 Task: Go to the images section and react to  the images on the  page of JPMorgan Chase & Co.
Action: Mouse moved to (653, 92)
Screenshot: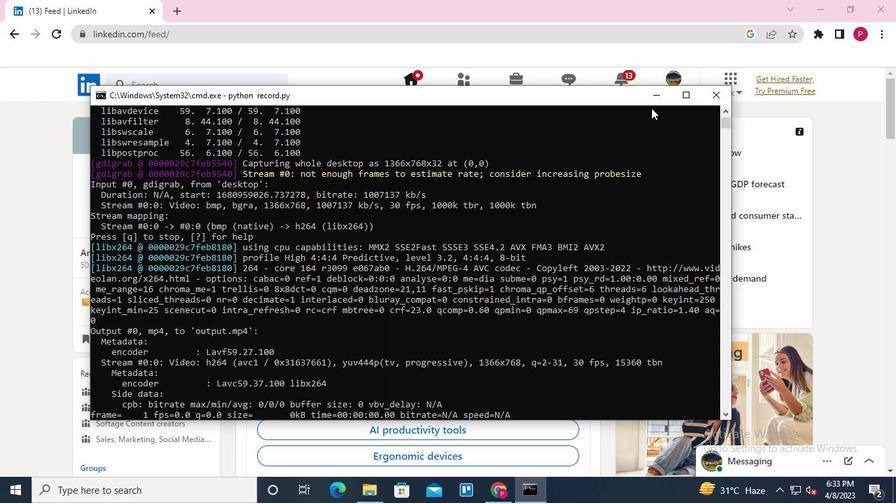 
Action: Mouse pressed left at (653, 92)
Screenshot: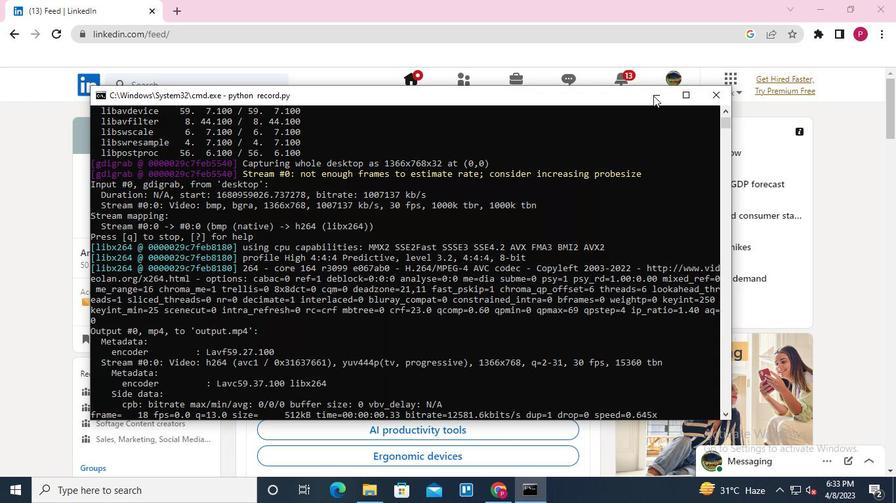 
Action: Mouse moved to (176, 80)
Screenshot: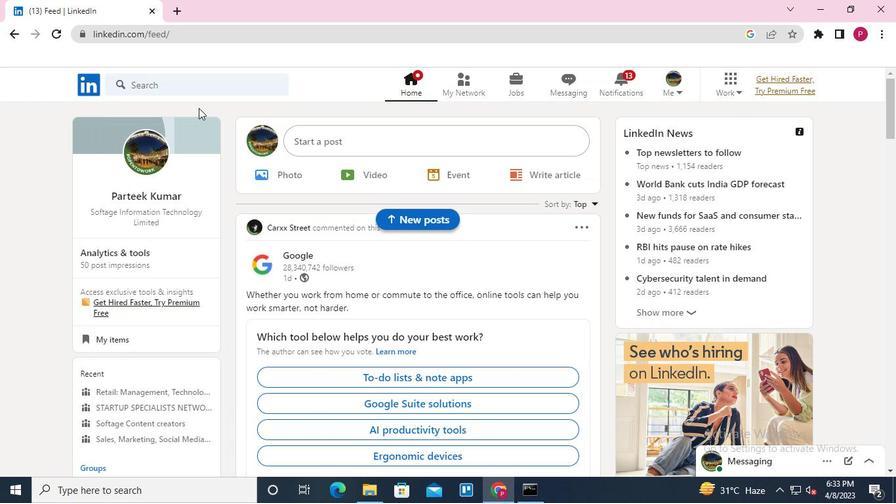 
Action: Mouse pressed left at (176, 80)
Screenshot: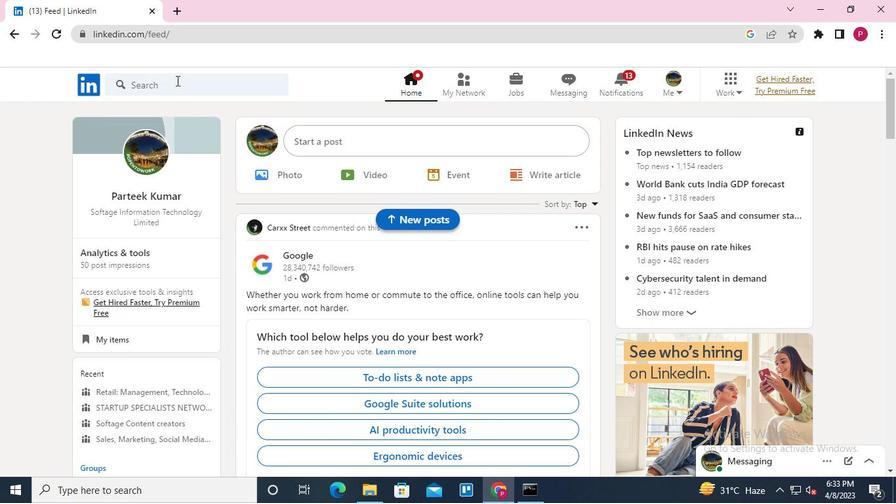 
Action: Mouse moved to (127, 137)
Screenshot: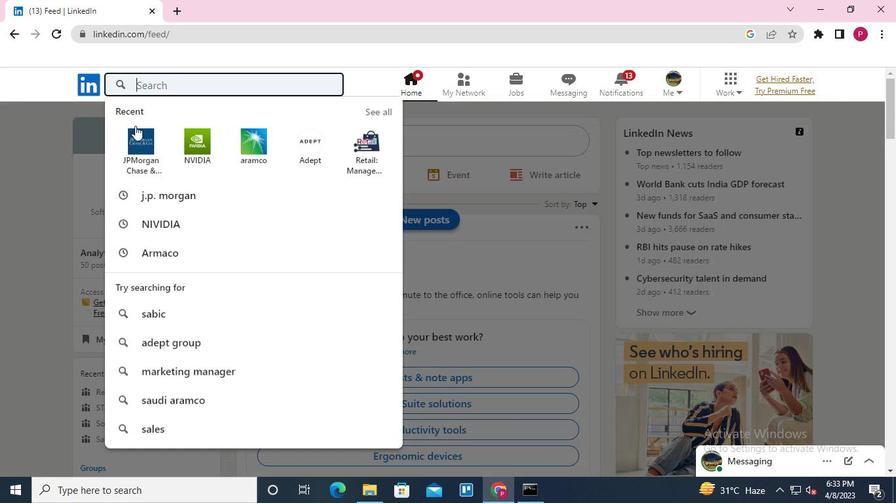 
Action: Mouse pressed left at (127, 137)
Screenshot: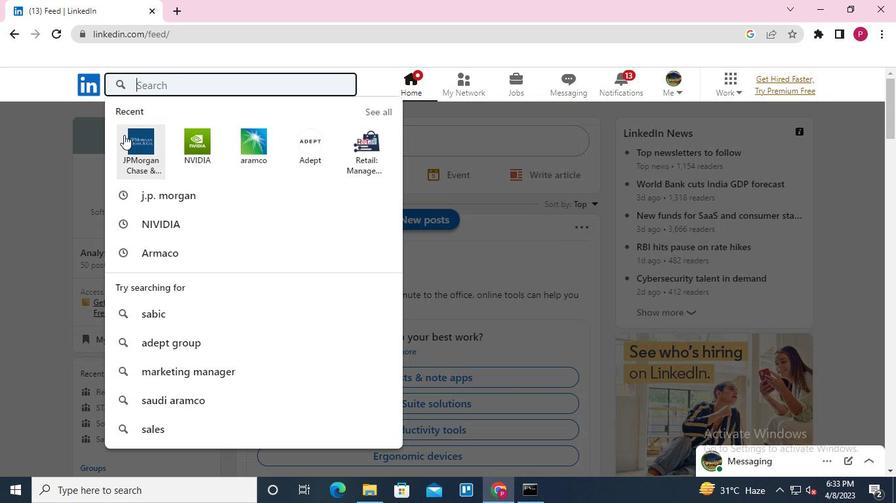 
Action: Mouse moved to (218, 152)
Screenshot: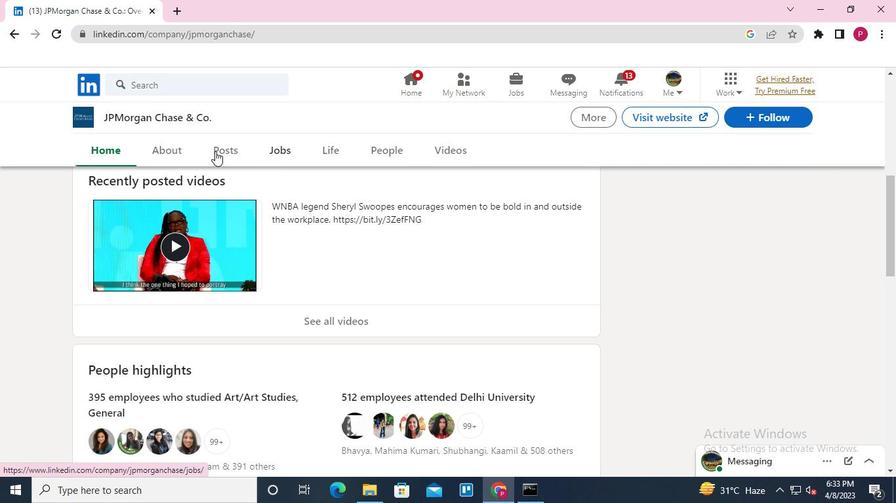 
Action: Mouse pressed left at (218, 152)
Screenshot: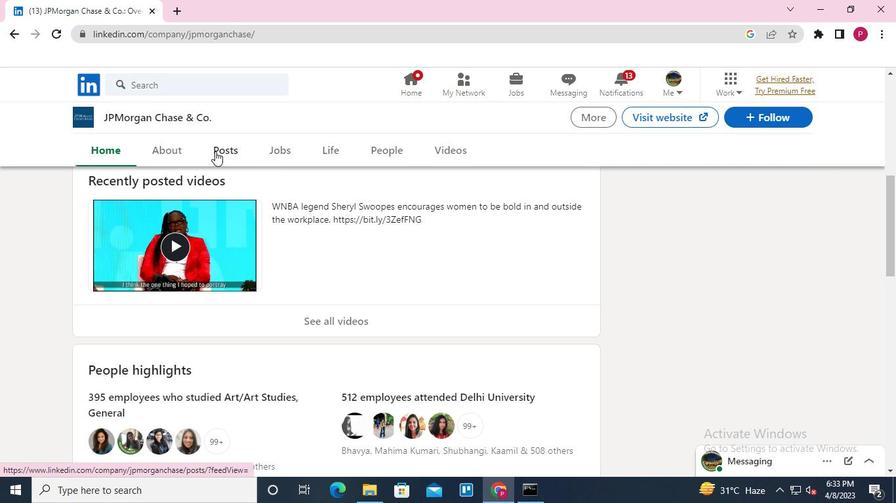 
Action: Mouse moved to (292, 180)
Screenshot: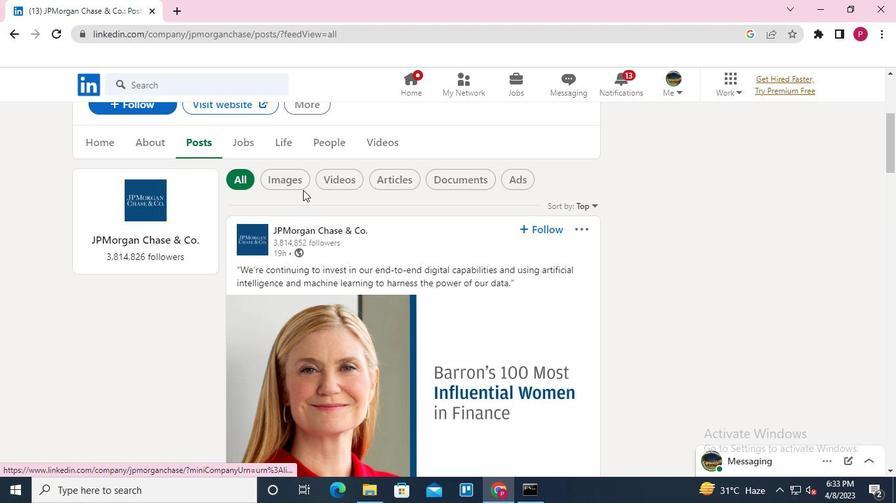 
Action: Mouse pressed left at (292, 180)
Screenshot: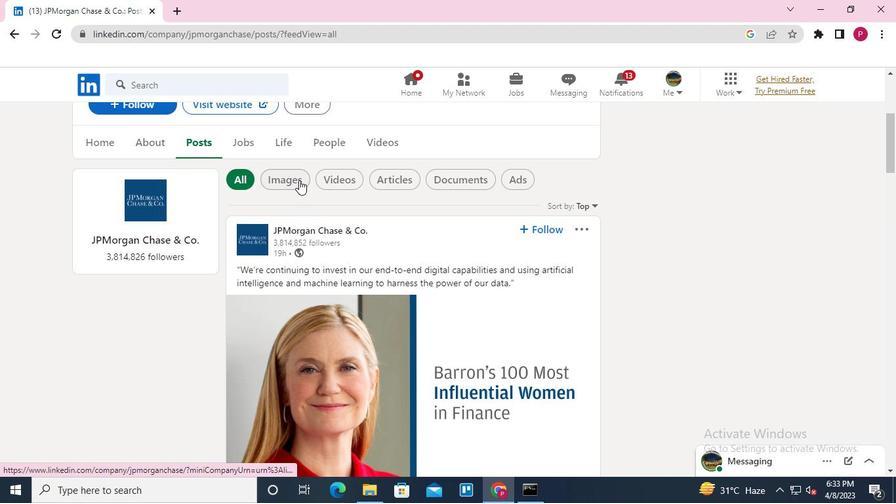 
Action: Mouse moved to (229, 280)
Screenshot: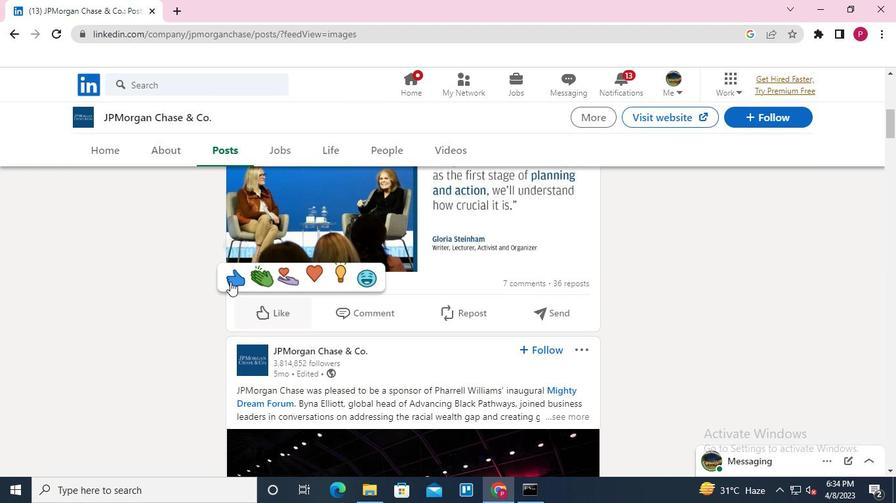 
Action: Mouse pressed left at (229, 280)
Screenshot: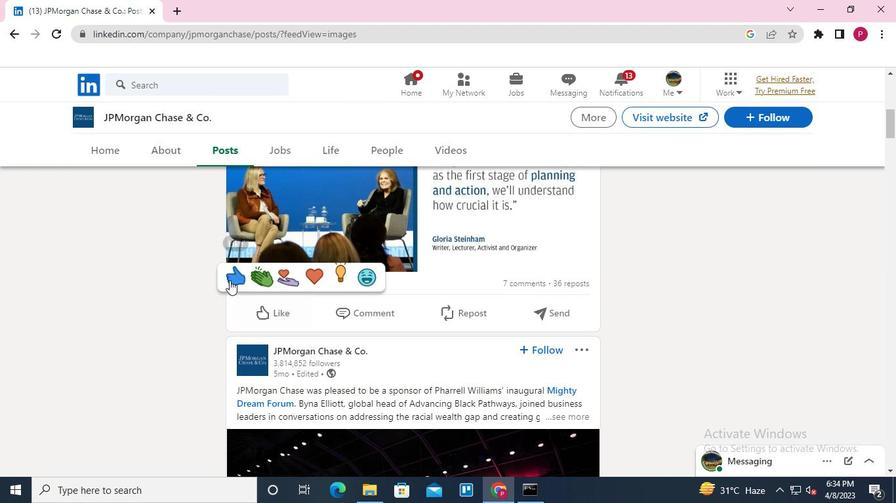 
Action: Mouse moved to (272, 406)
Screenshot: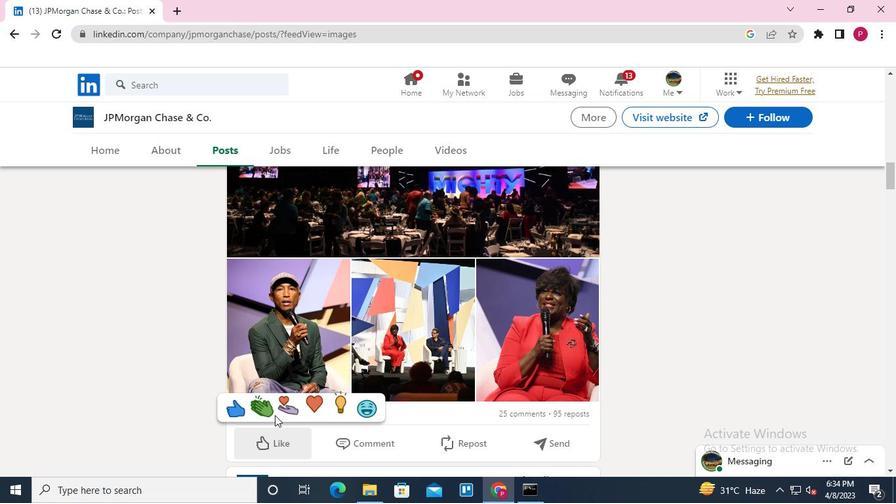 
Action: Mouse pressed left at (272, 406)
Screenshot: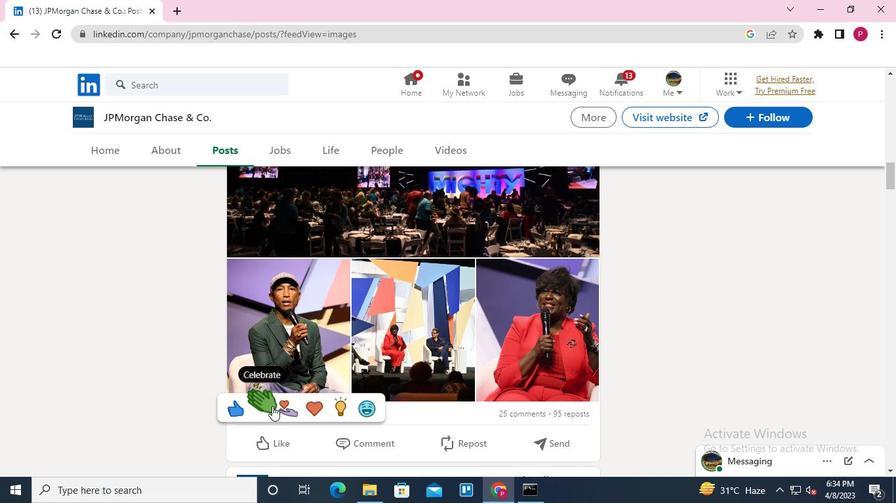 
Action: Keyboard Key.alt_l
Screenshot: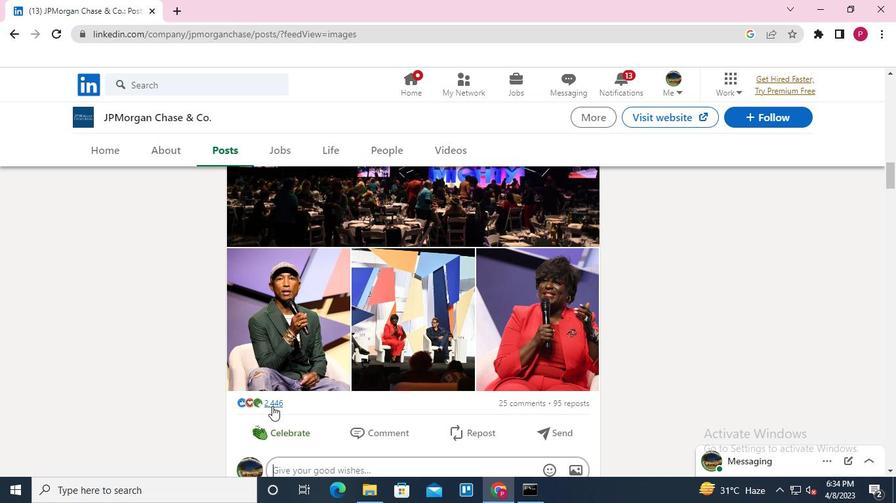 
Action: Keyboard Key.tab
Screenshot: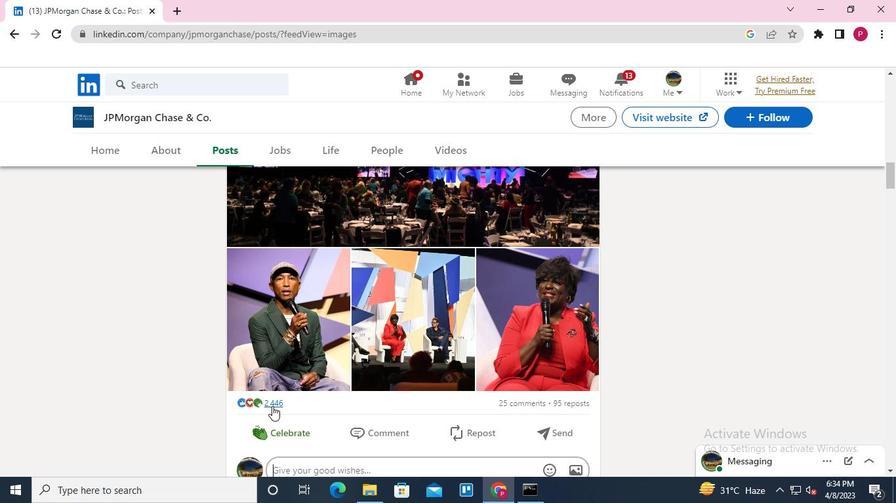 
Action: Mouse moved to (717, 99)
Screenshot: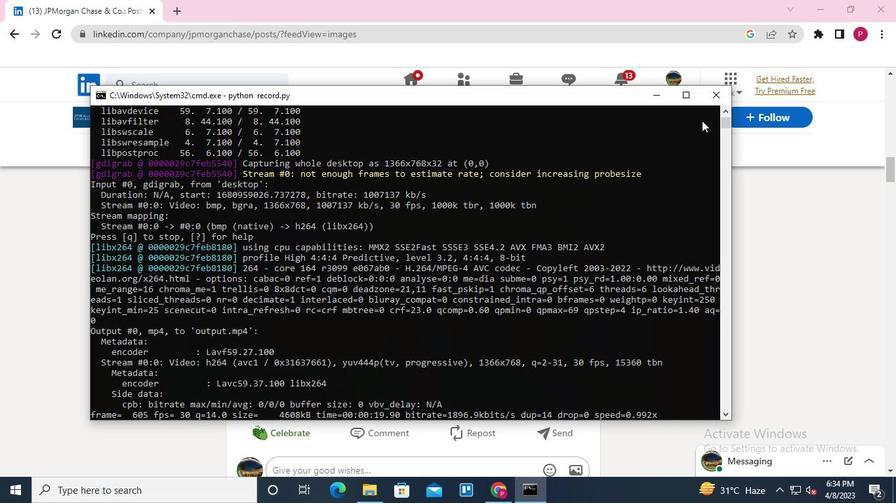 
Action: Mouse pressed left at (717, 99)
Screenshot: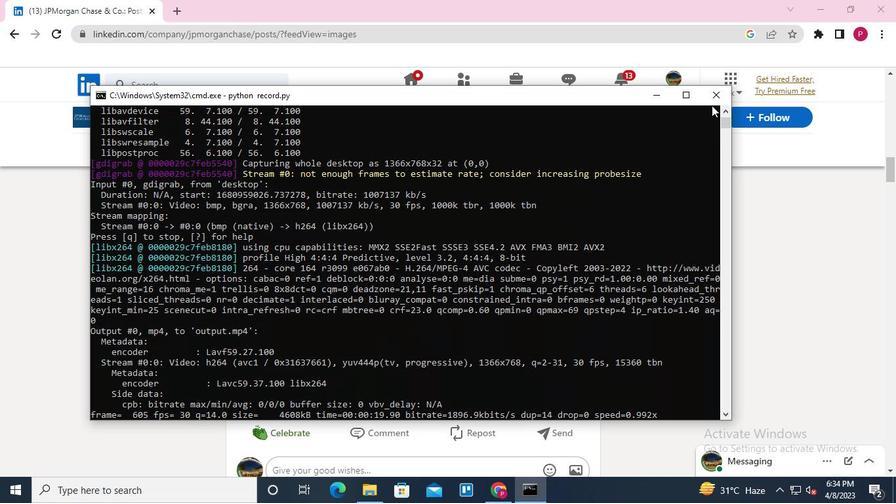
